 Task: Copy the line up.
Action: Mouse moved to (174, 173)
Screenshot: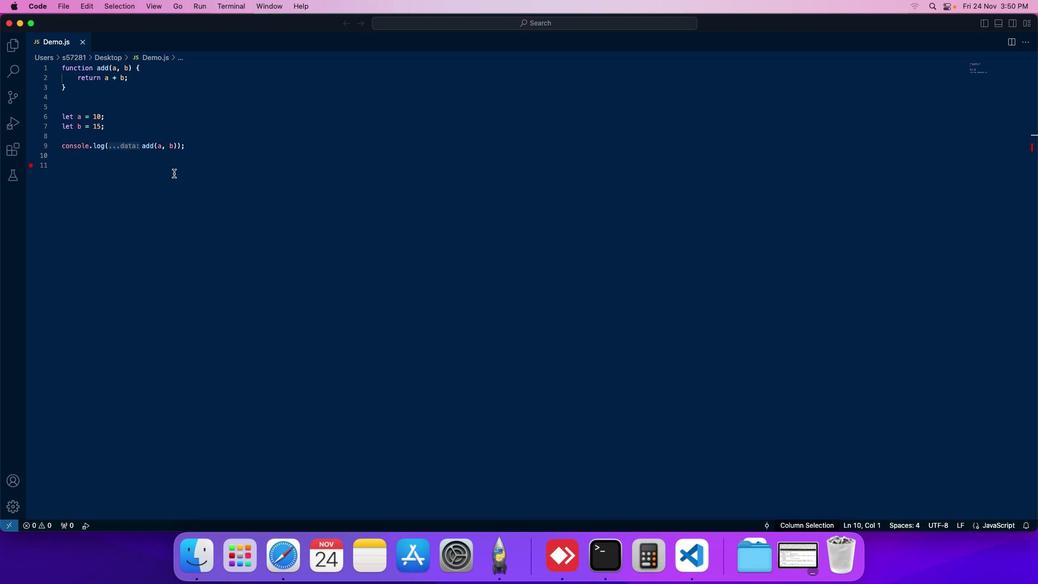 
Action: Mouse pressed left at (174, 173)
Screenshot: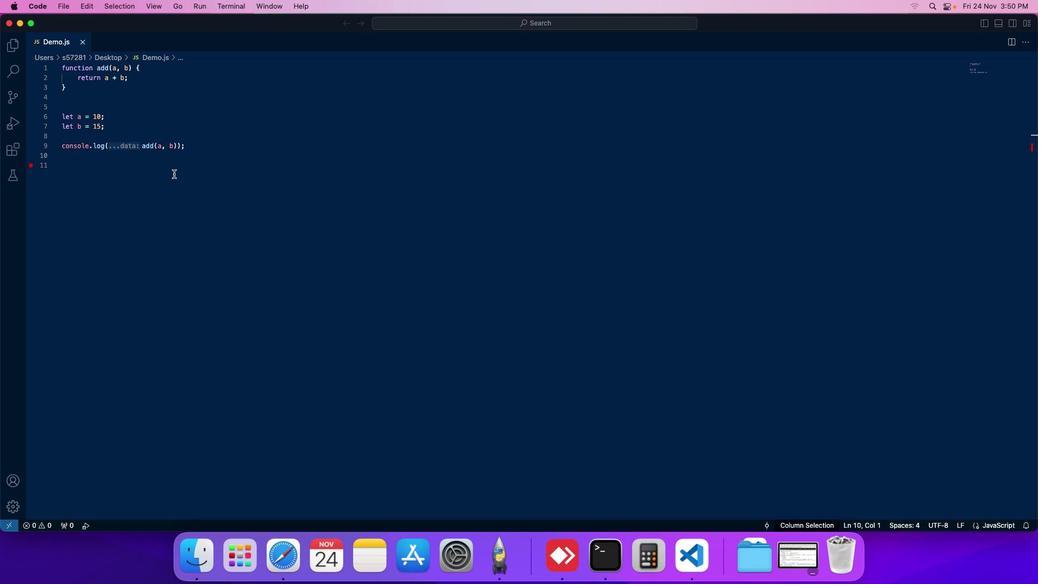 
Action: Mouse moved to (115, 8)
Screenshot: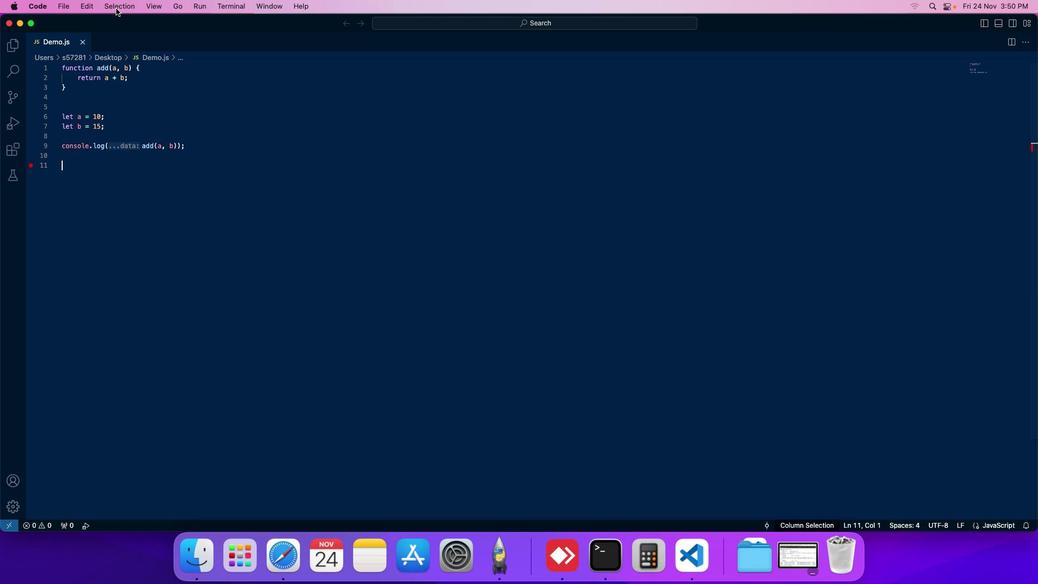
Action: Mouse pressed left at (115, 8)
Screenshot: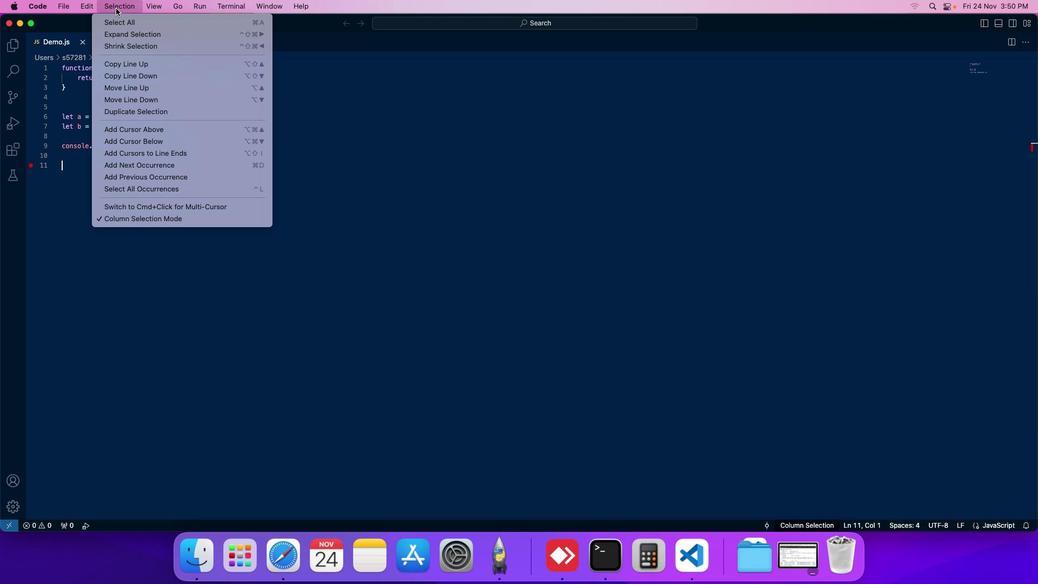 
Action: Mouse moved to (121, 61)
Screenshot: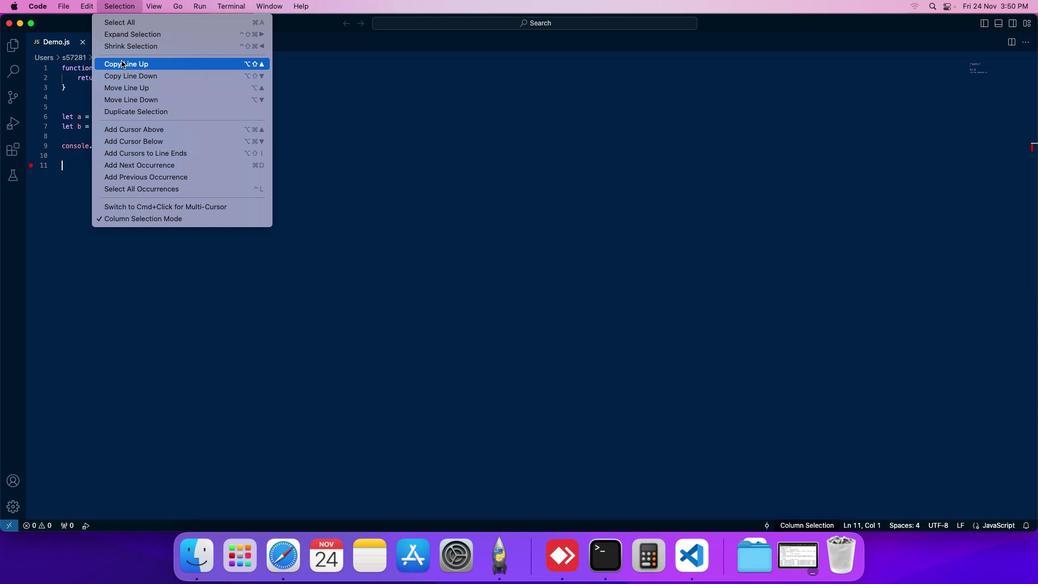 
Action: Mouse pressed left at (121, 61)
Screenshot: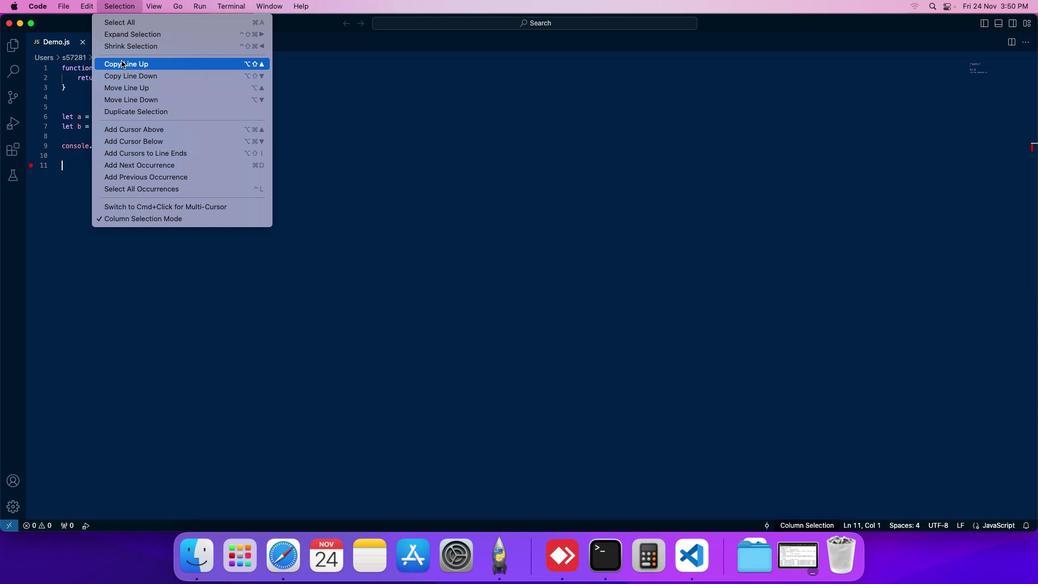 
Action: Mouse moved to (132, 139)
Screenshot: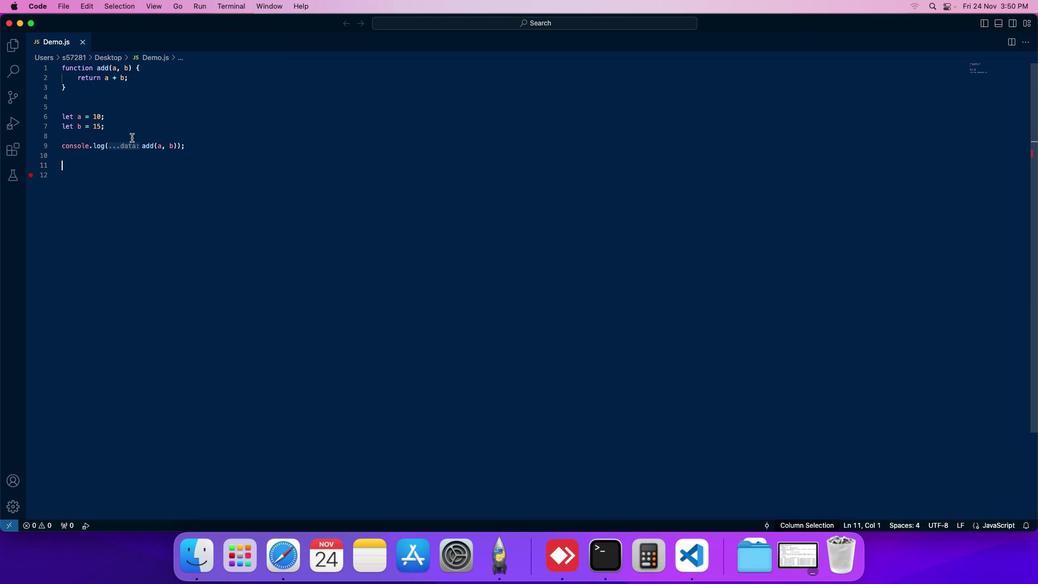 
